 Task: Filter services by counsultings.
Action: Mouse moved to (441, 94)
Screenshot: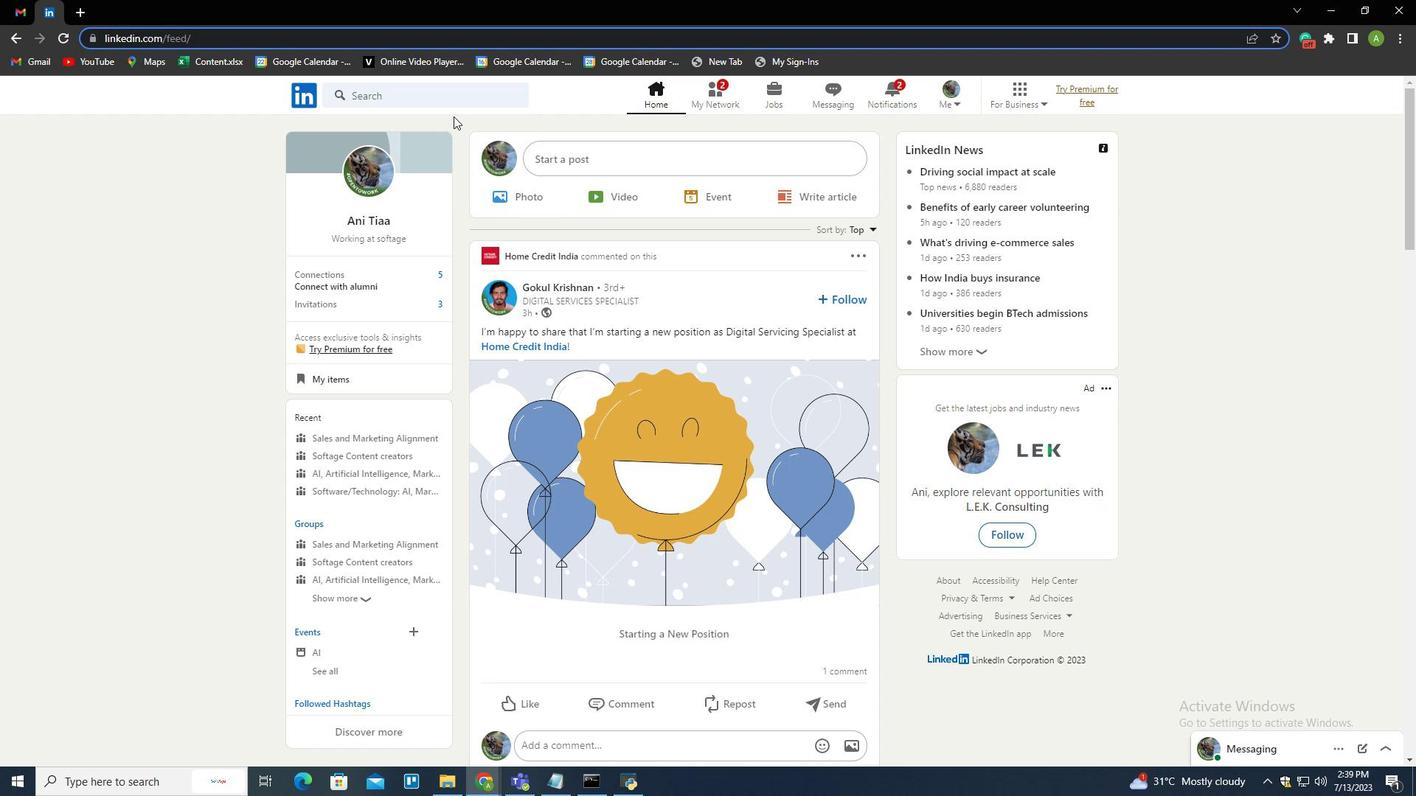 
Action: Mouse pressed left at (441, 94)
Screenshot: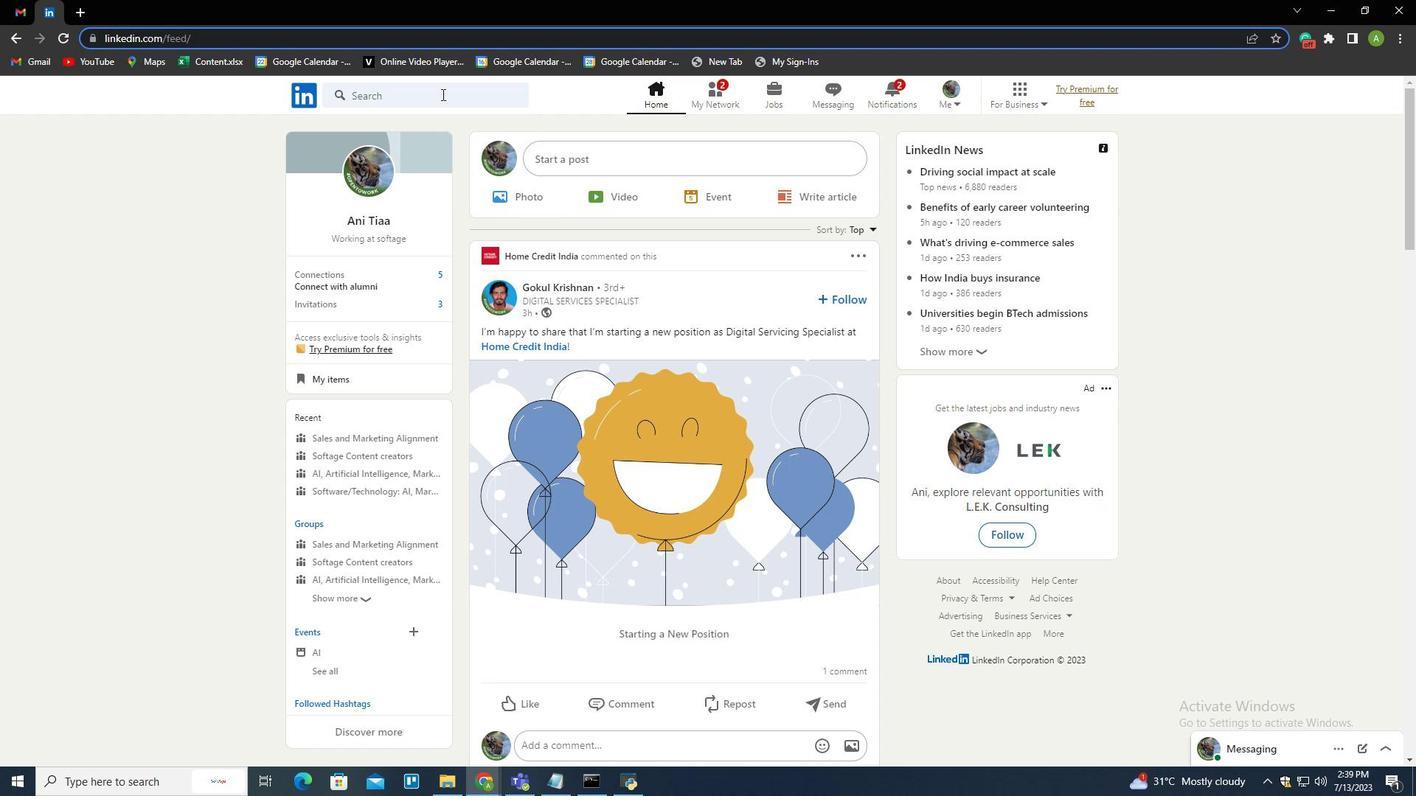 
Action: Key pressed hiring<Key.enter>
Screenshot: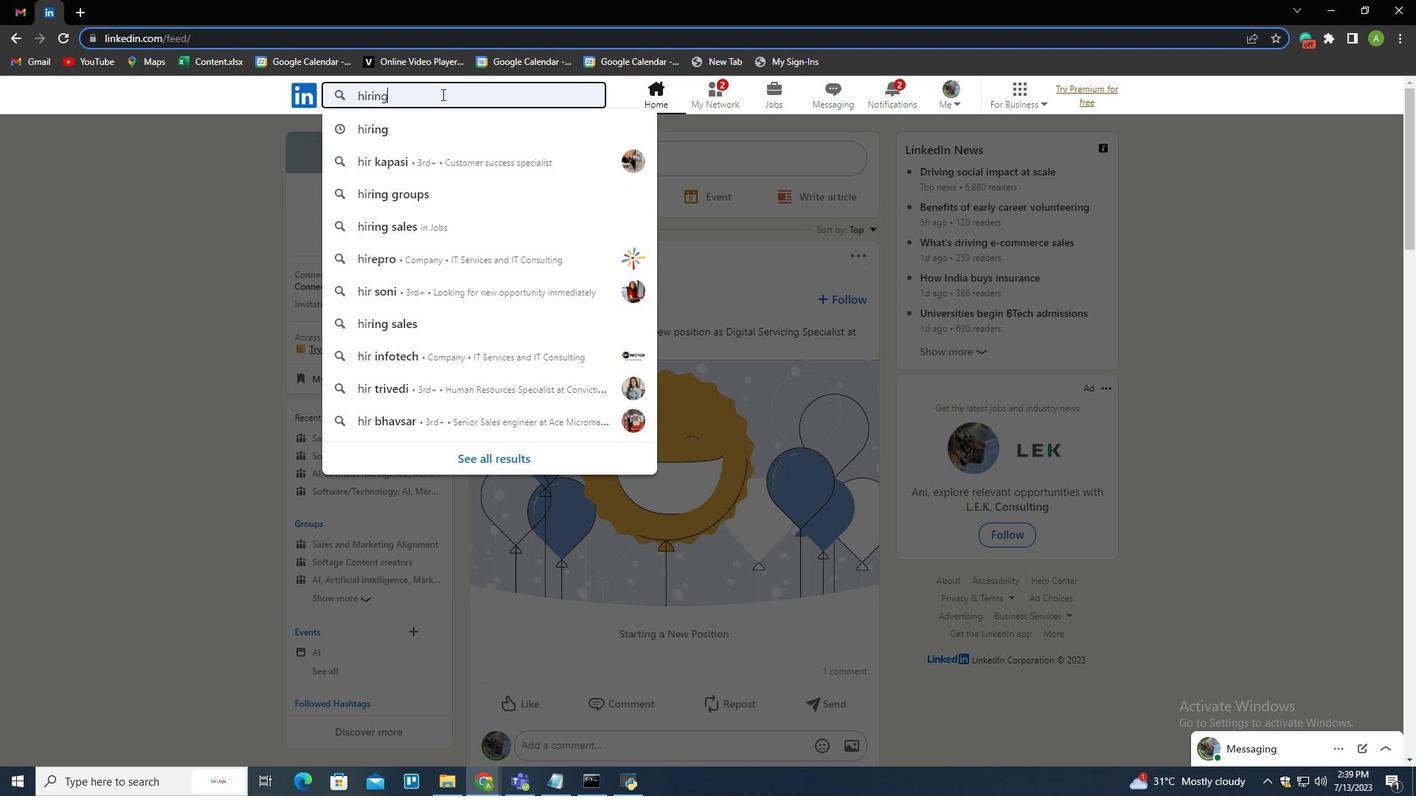 
Action: Mouse moved to (896, 135)
Screenshot: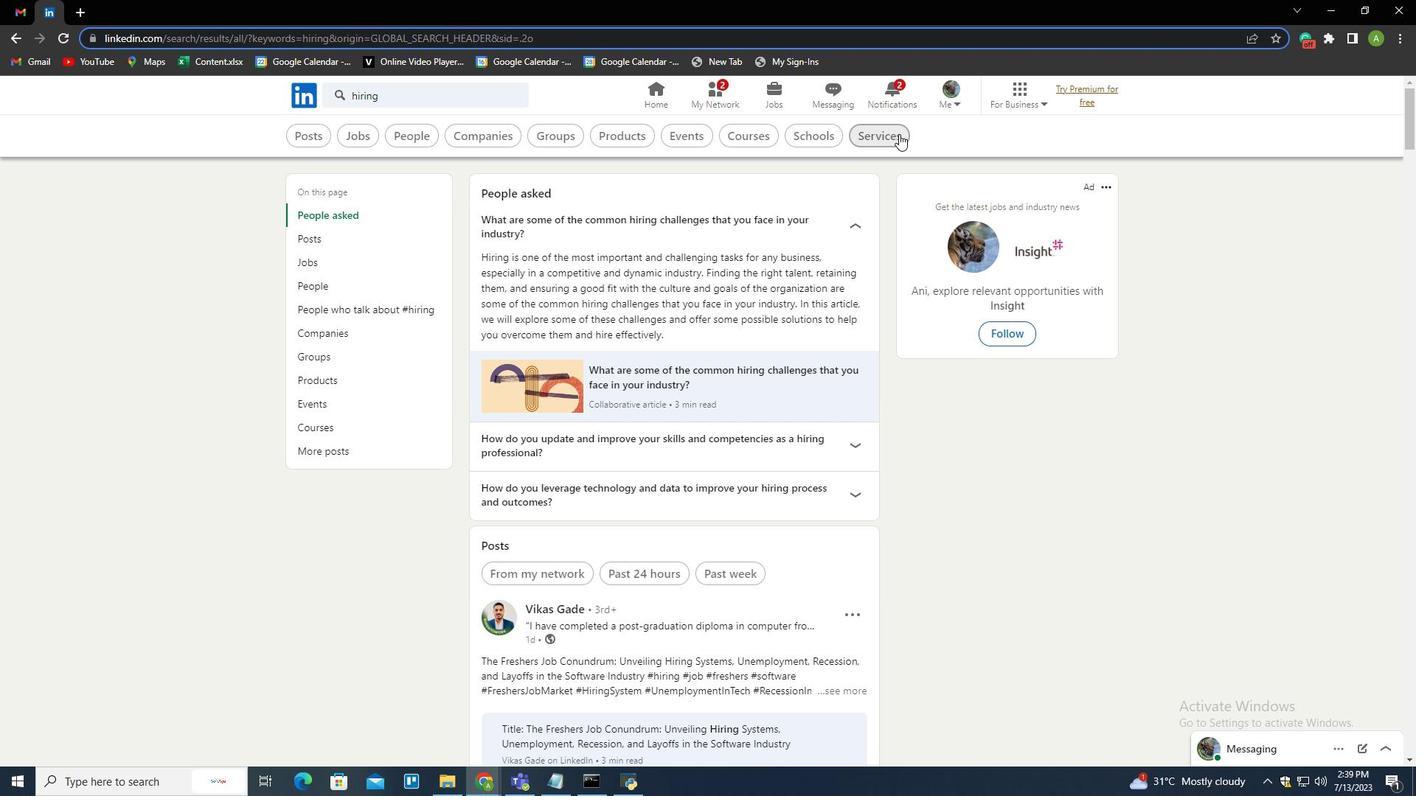 
Action: Mouse pressed left at (896, 135)
Screenshot: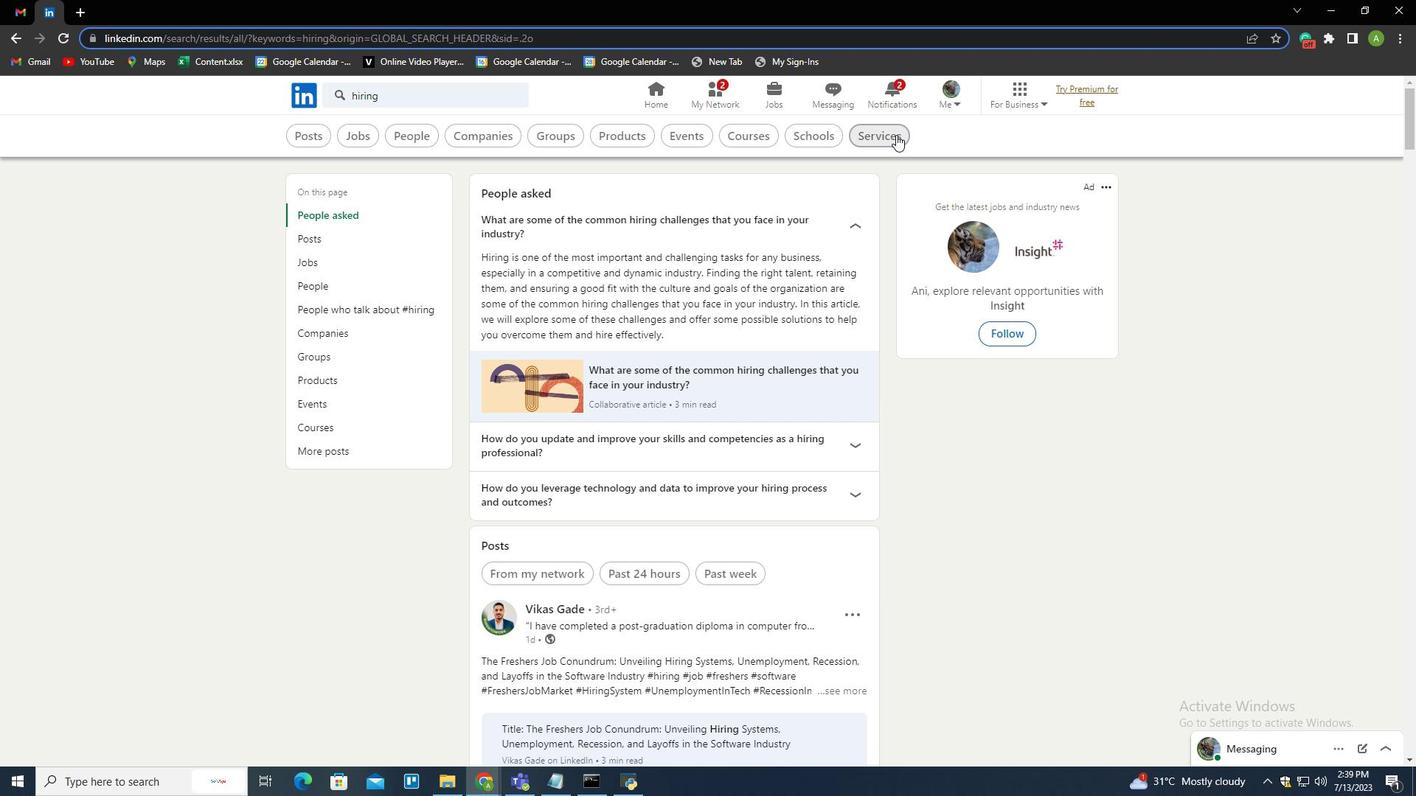 
Action: Mouse moved to (462, 135)
Screenshot: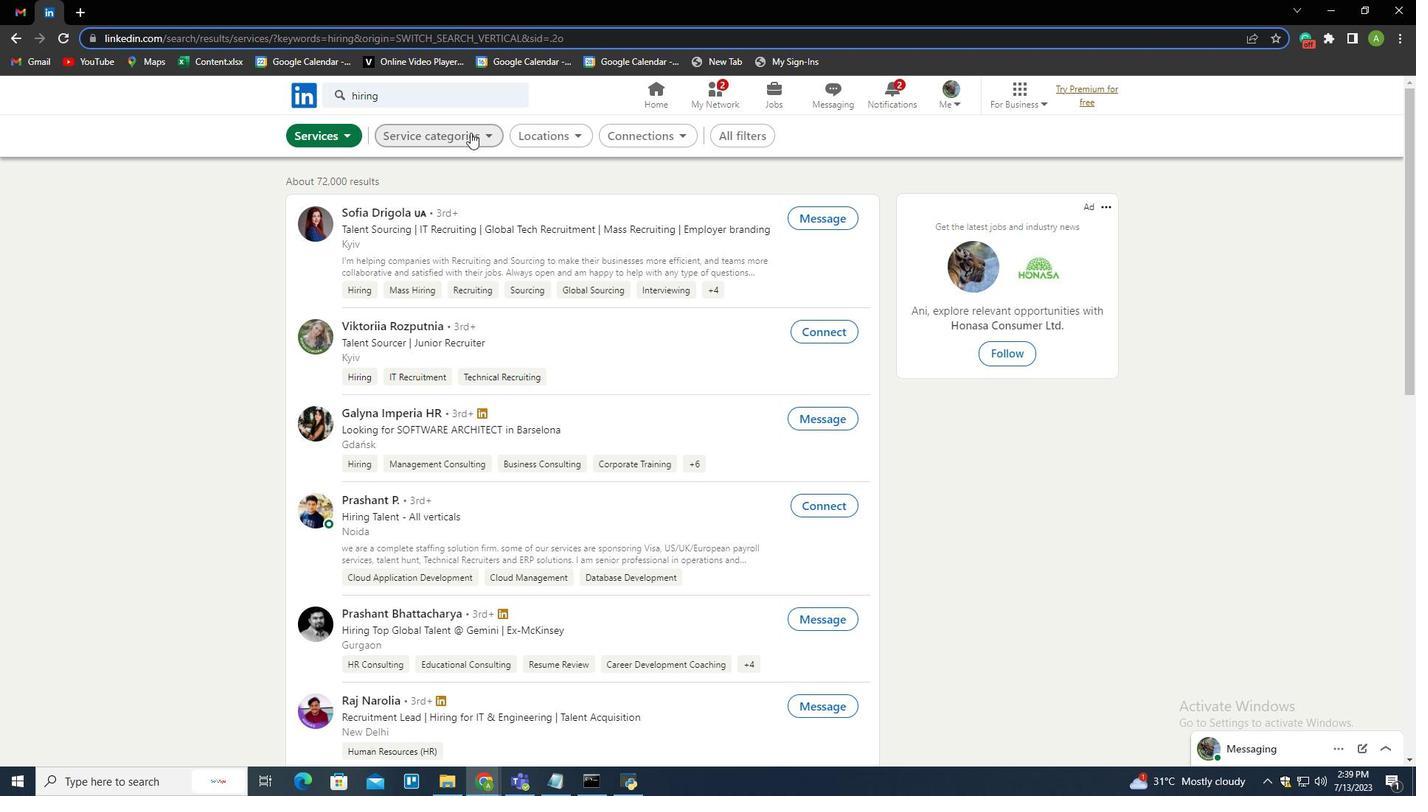 
Action: Mouse pressed left at (462, 135)
Screenshot: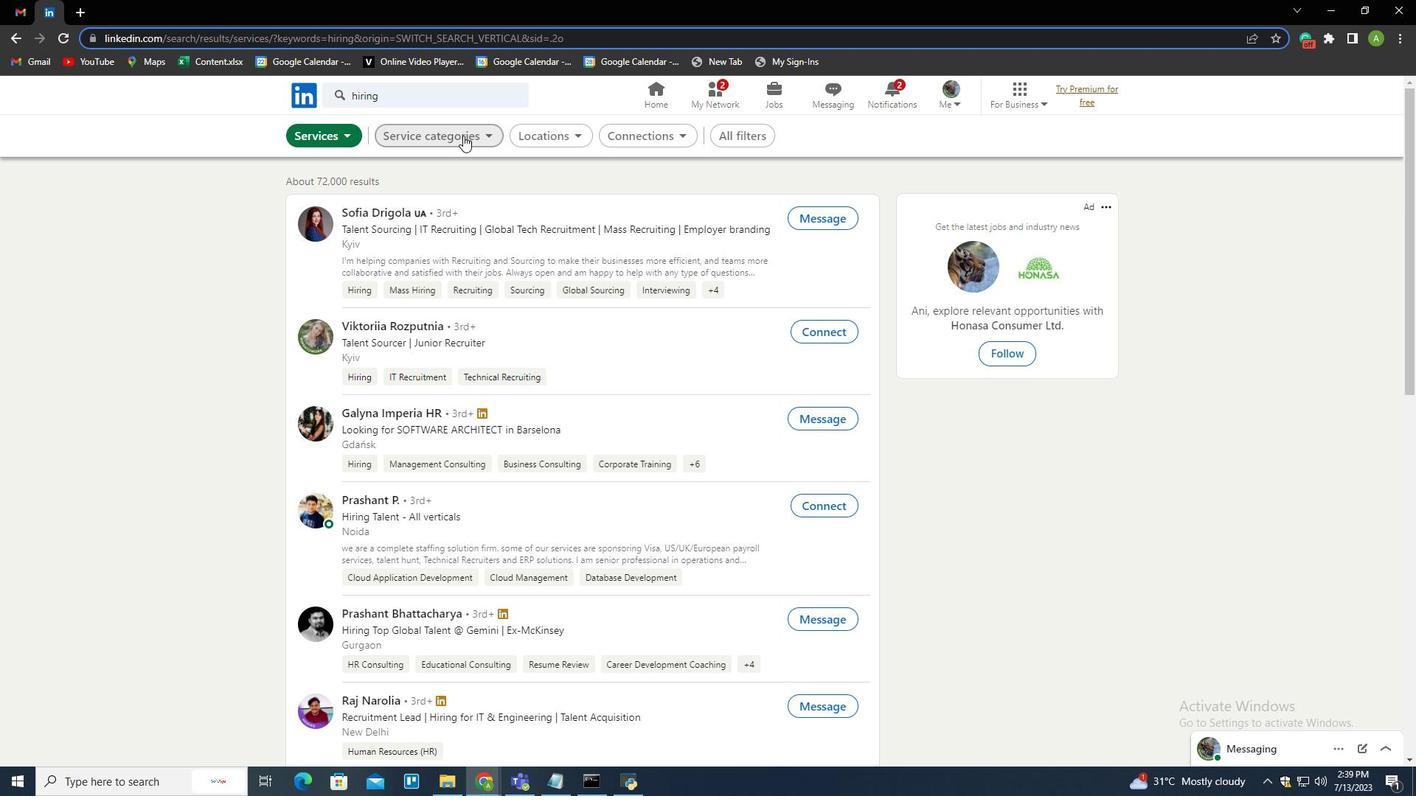 
Action: Mouse moved to (340, 220)
Screenshot: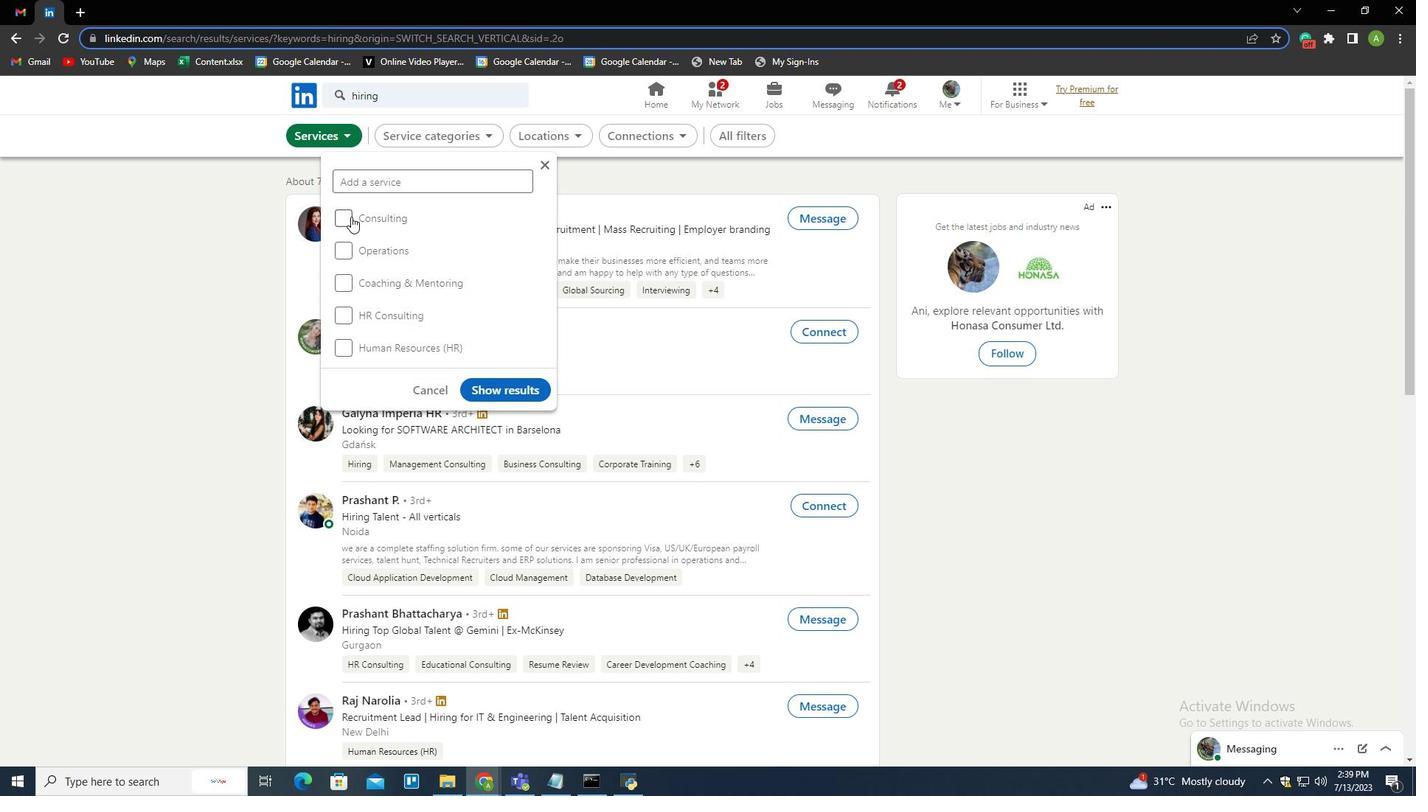 
Action: Mouse pressed left at (340, 220)
Screenshot: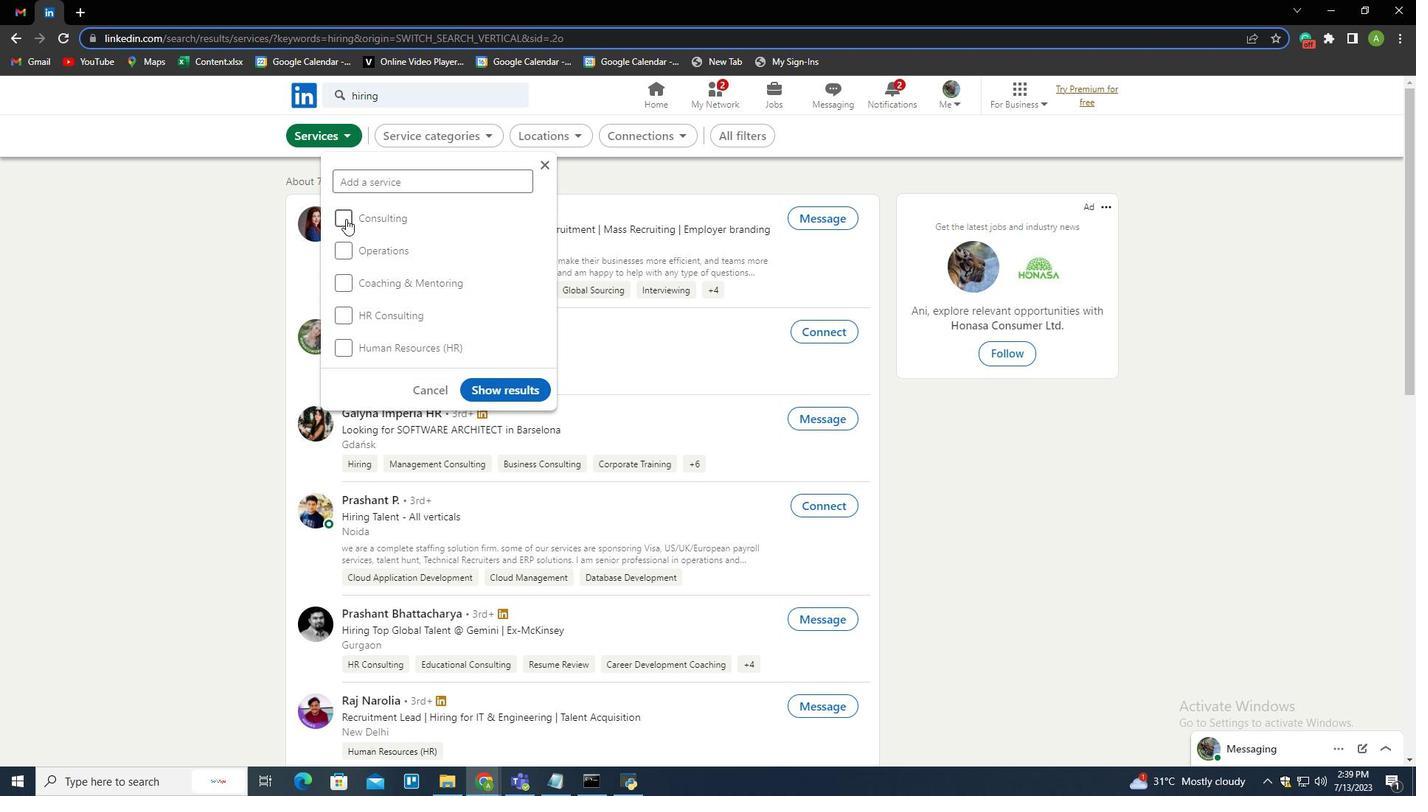 
Action: Mouse moved to (490, 384)
Screenshot: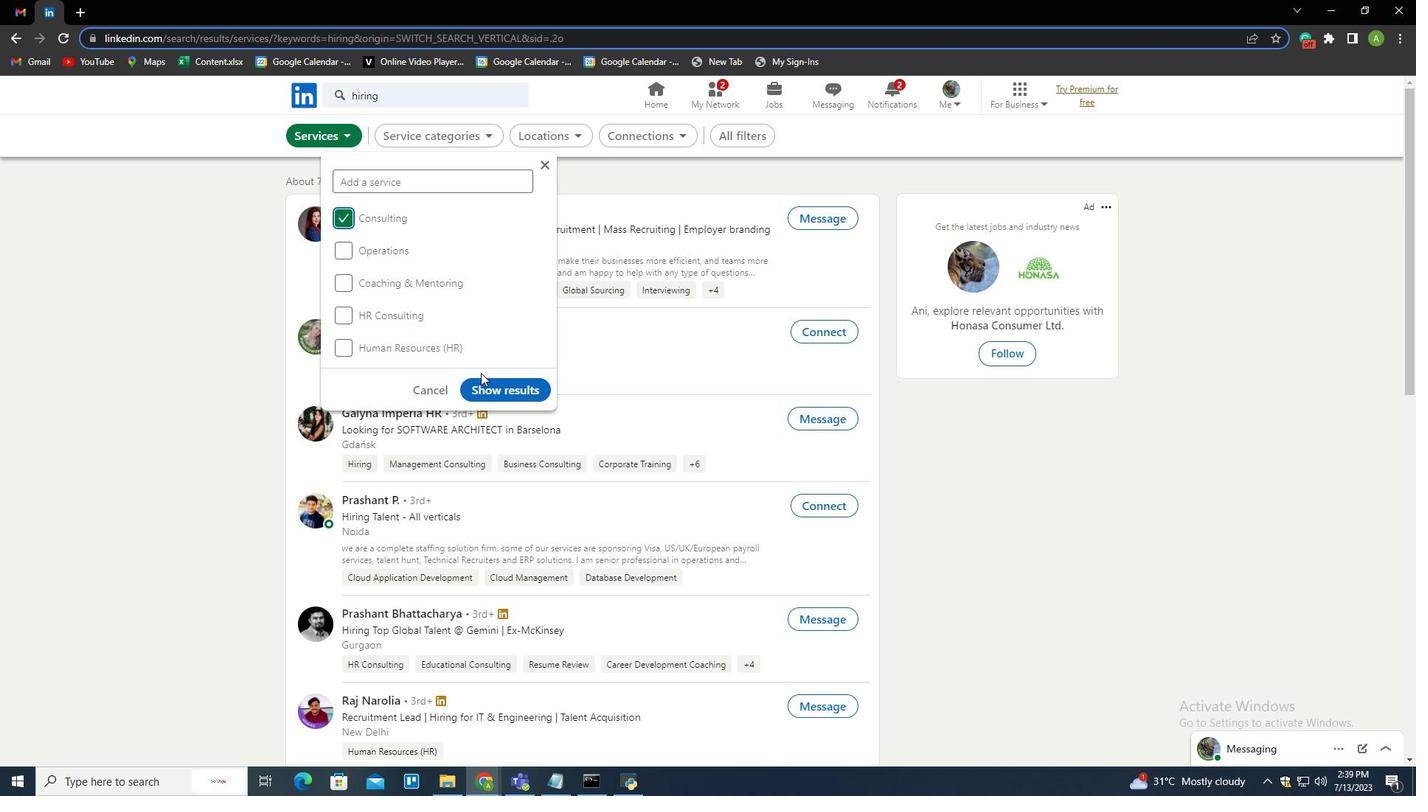 
Action: Mouse pressed left at (490, 384)
Screenshot: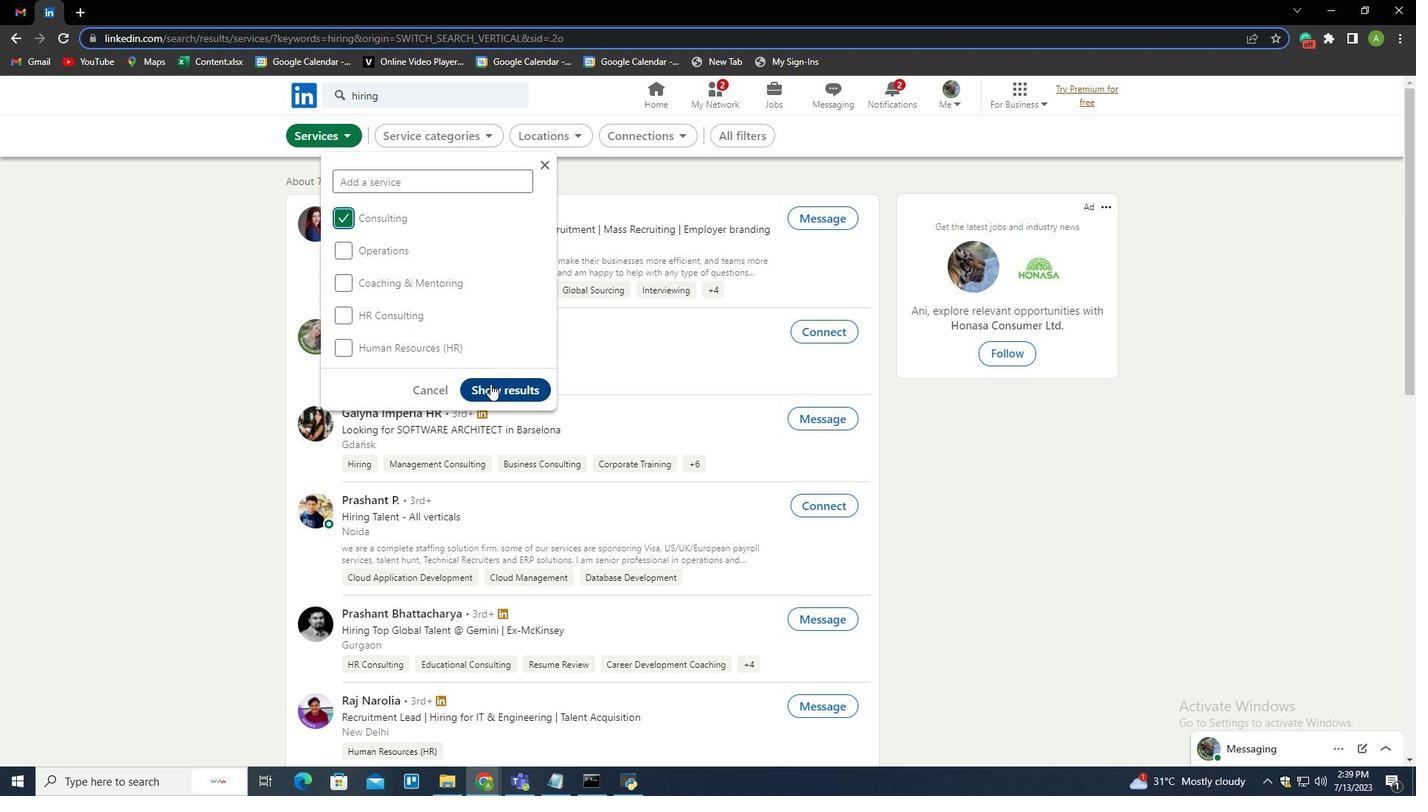 
